 Task: Create a due date automation trigger when advanced on, 2 working days before a card is due add basic without the yellow label at 11:00 AM.
Action: Mouse moved to (952, 78)
Screenshot: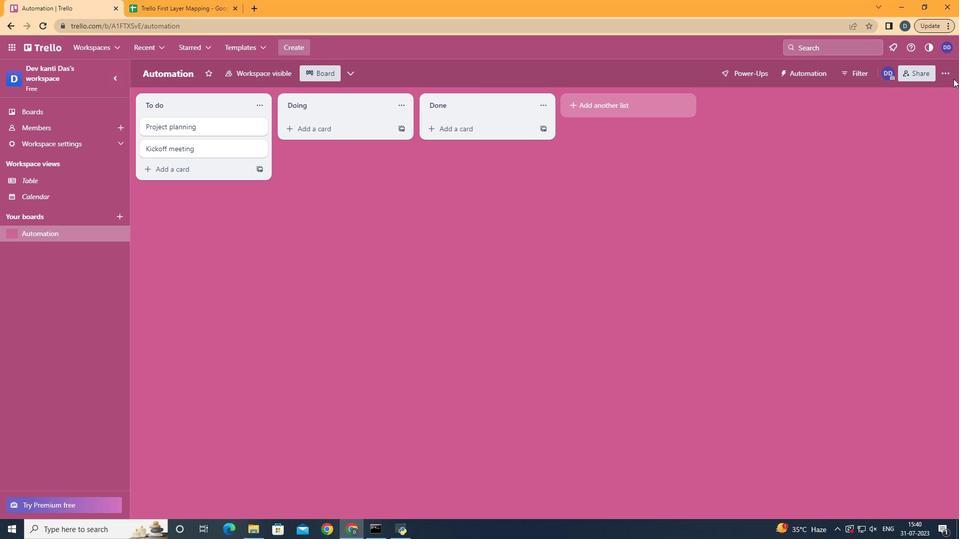 
Action: Mouse pressed left at (952, 78)
Screenshot: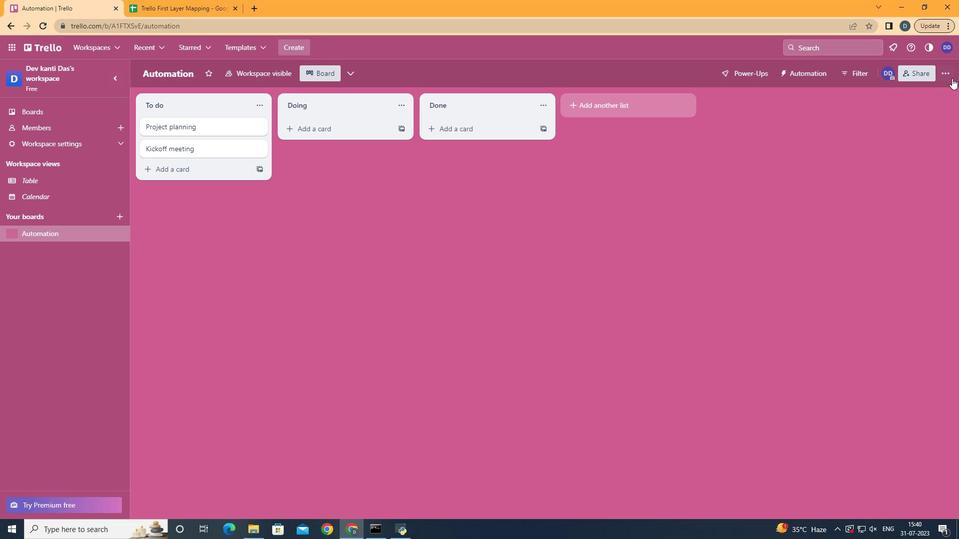 
Action: Mouse moved to (871, 216)
Screenshot: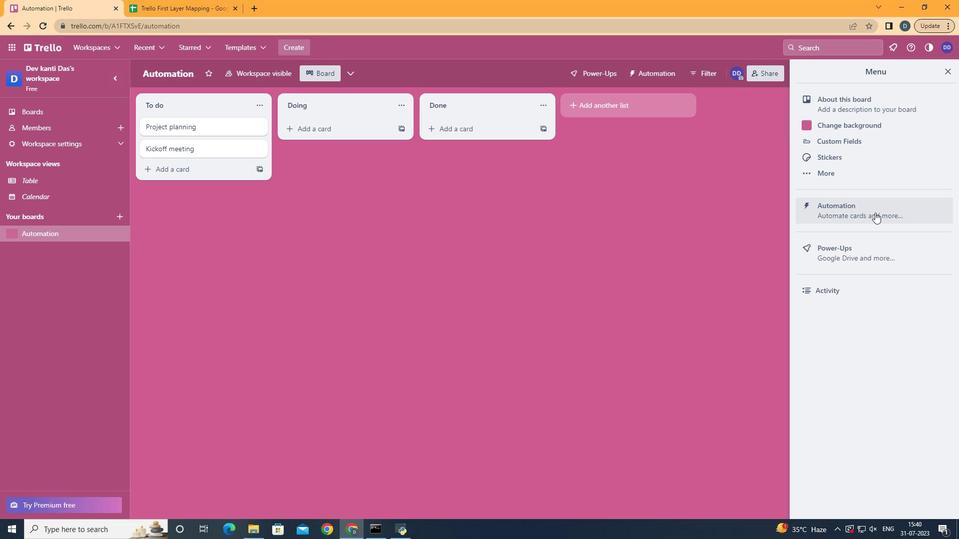 
Action: Mouse pressed left at (871, 216)
Screenshot: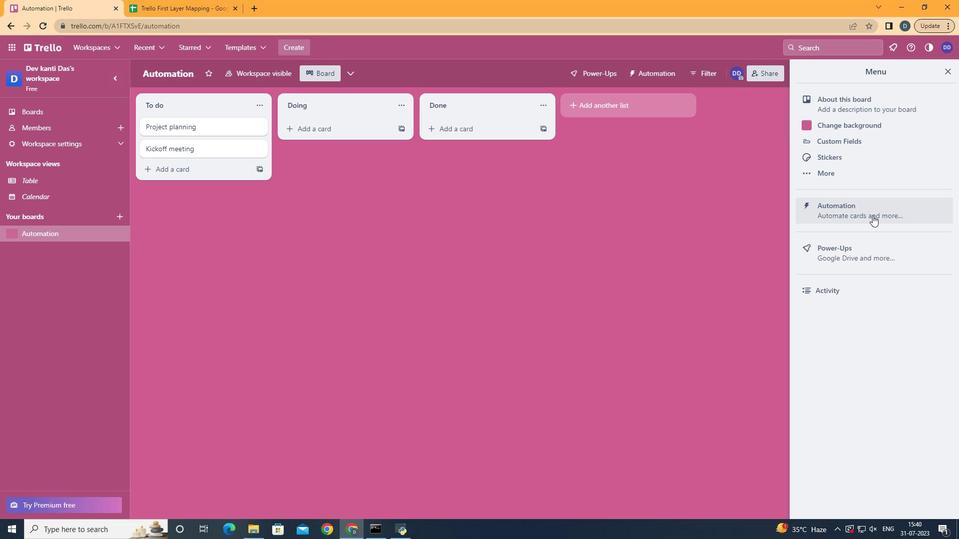 
Action: Mouse moved to (209, 193)
Screenshot: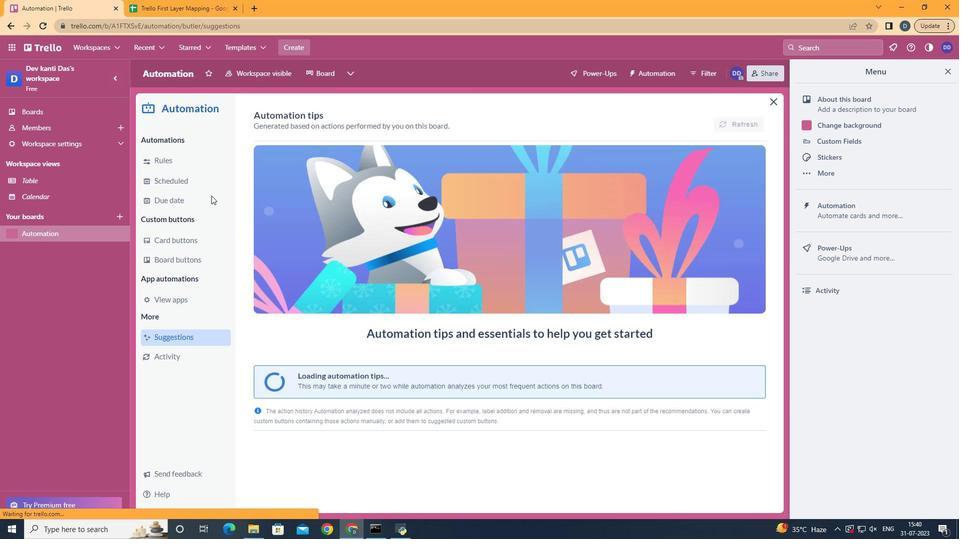 
Action: Mouse pressed left at (209, 193)
Screenshot: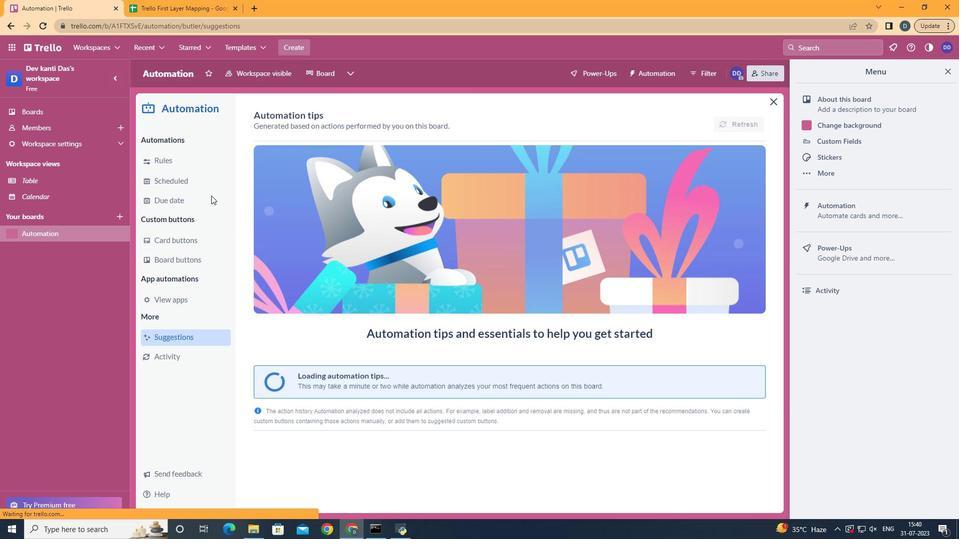 
Action: Mouse moved to (700, 114)
Screenshot: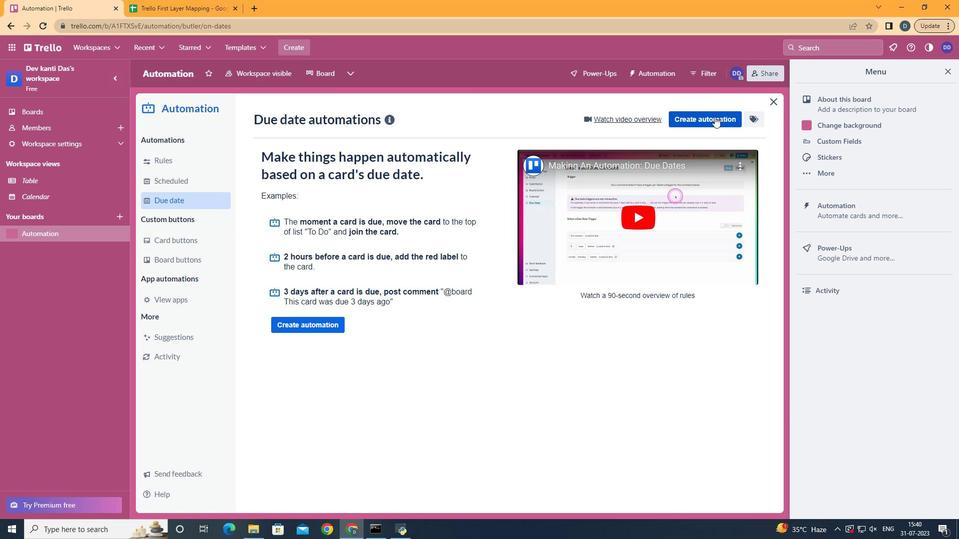 
Action: Mouse pressed left at (700, 114)
Screenshot: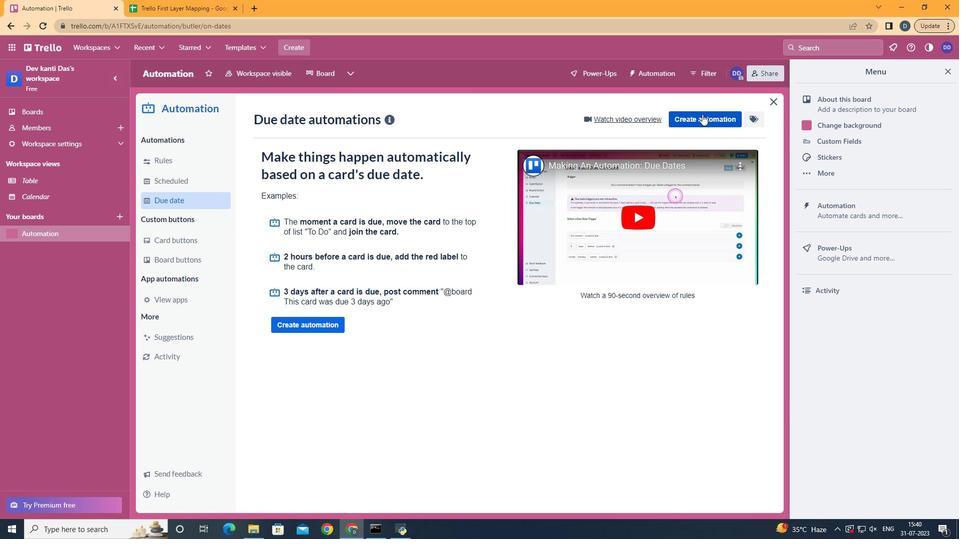 
Action: Mouse moved to (535, 216)
Screenshot: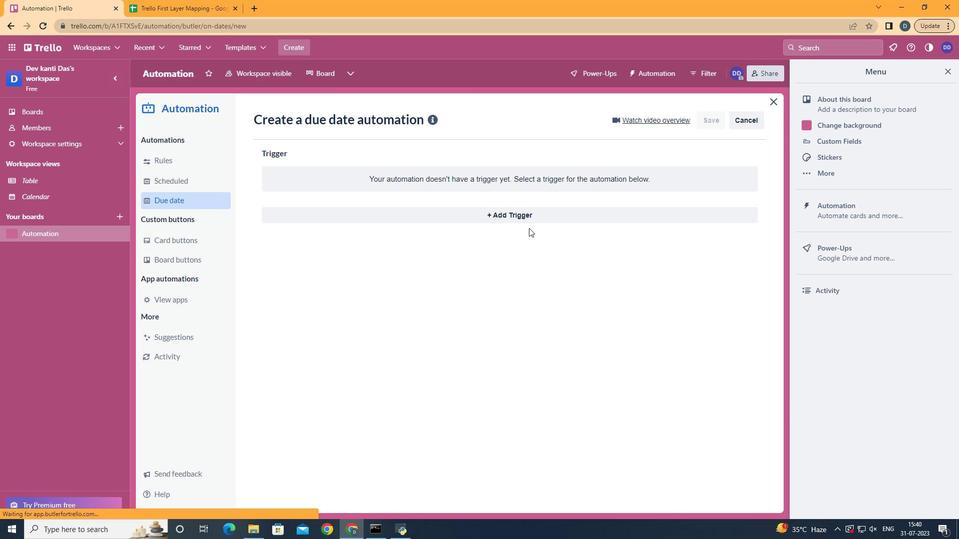 
Action: Mouse pressed left at (535, 216)
Screenshot: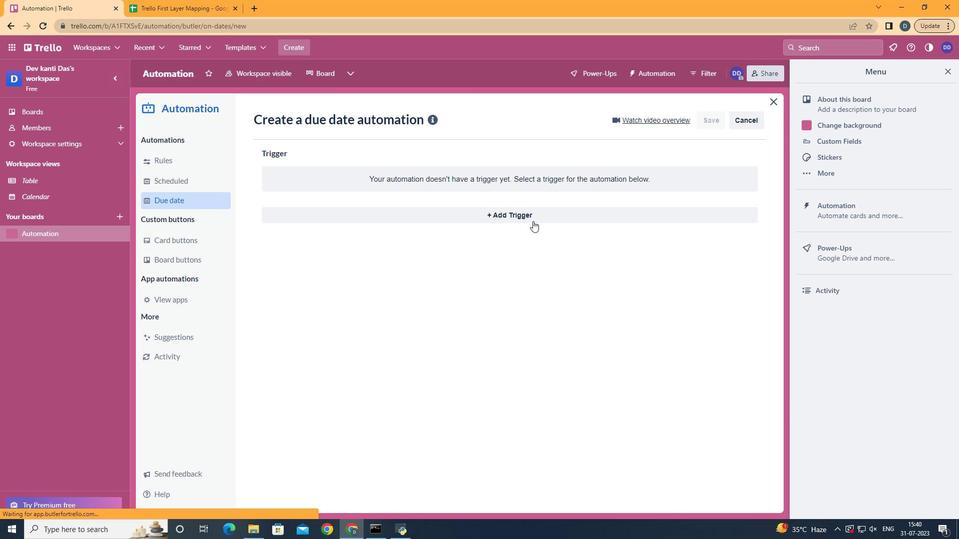 
Action: Mouse moved to (317, 406)
Screenshot: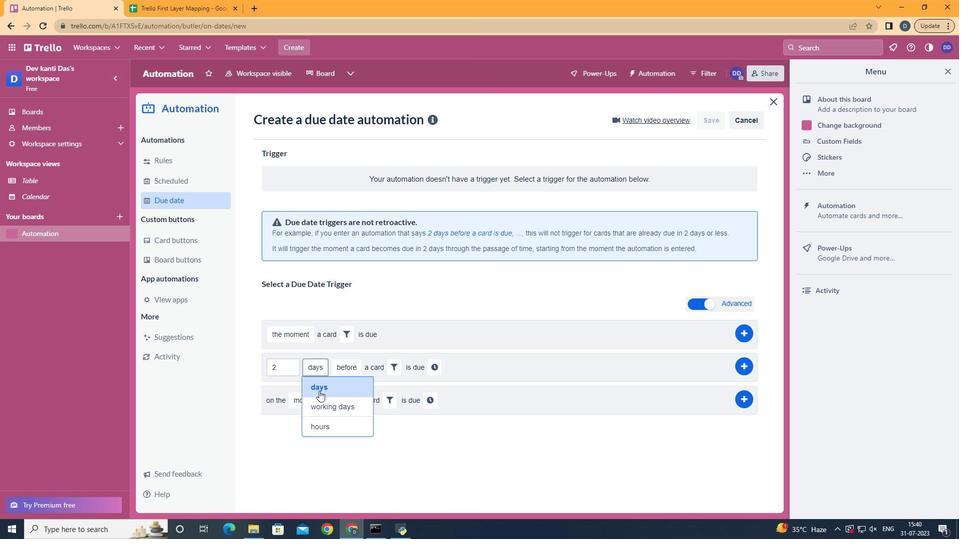 
Action: Mouse pressed left at (317, 406)
Screenshot: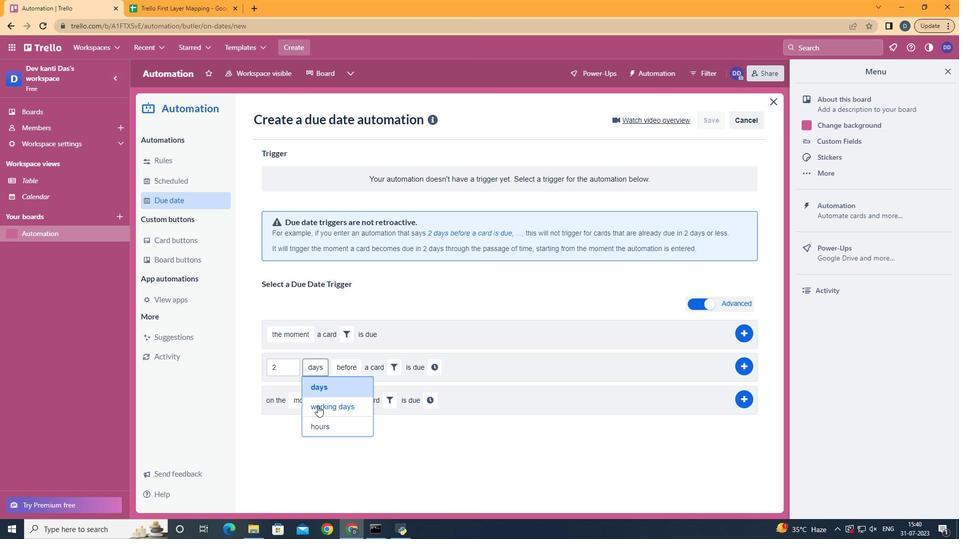 
Action: Mouse moved to (366, 380)
Screenshot: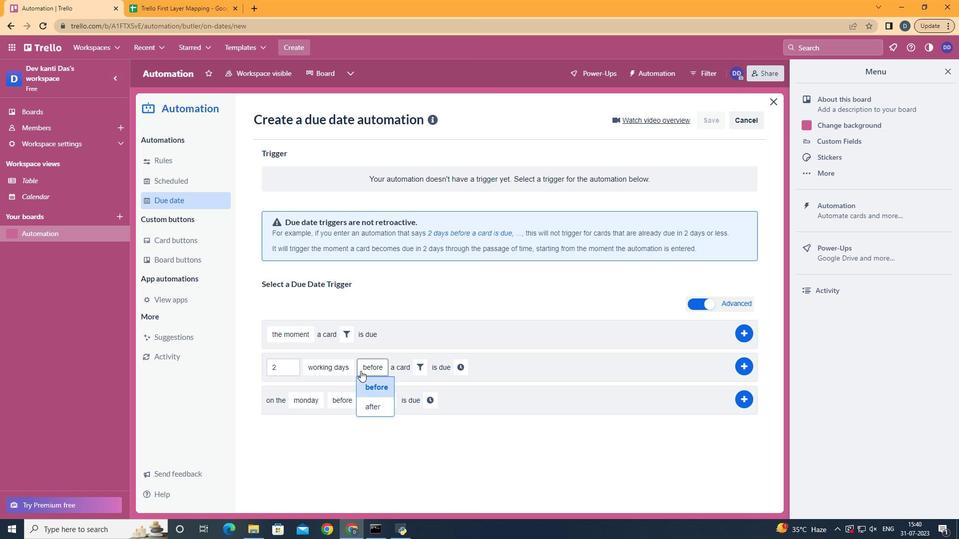 
Action: Mouse pressed left at (366, 380)
Screenshot: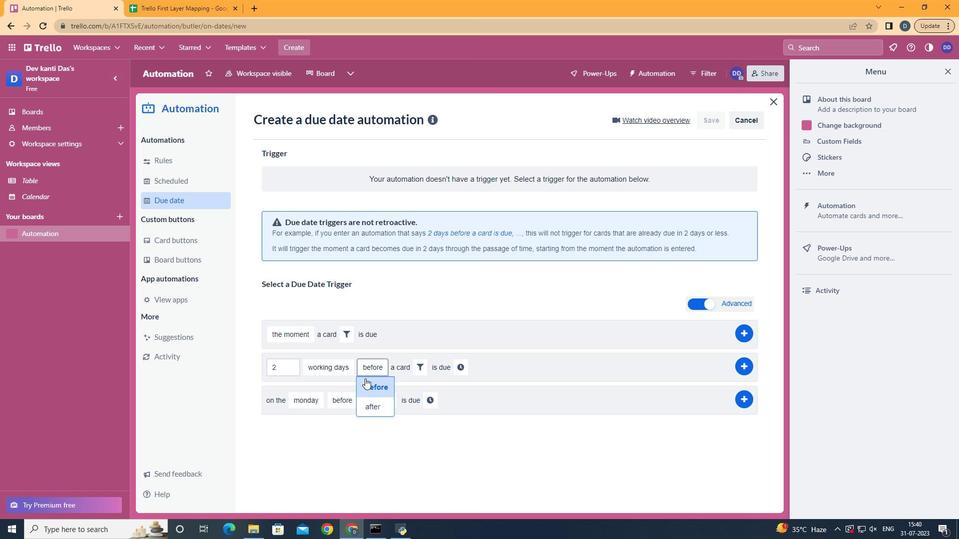 
Action: Mouse moved to (424, 366)
Screenshot: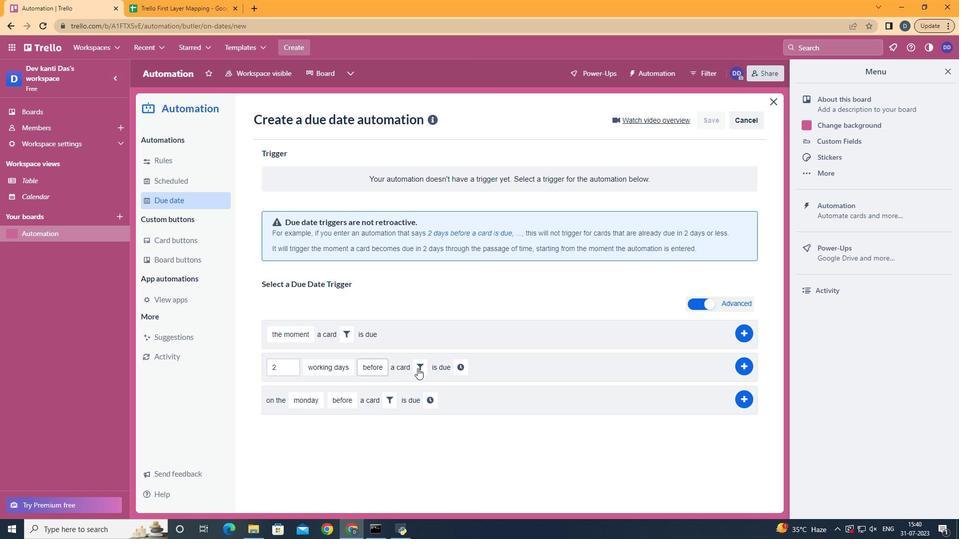 
Action: Mouse pressed left at (424, 366)
Screenshot: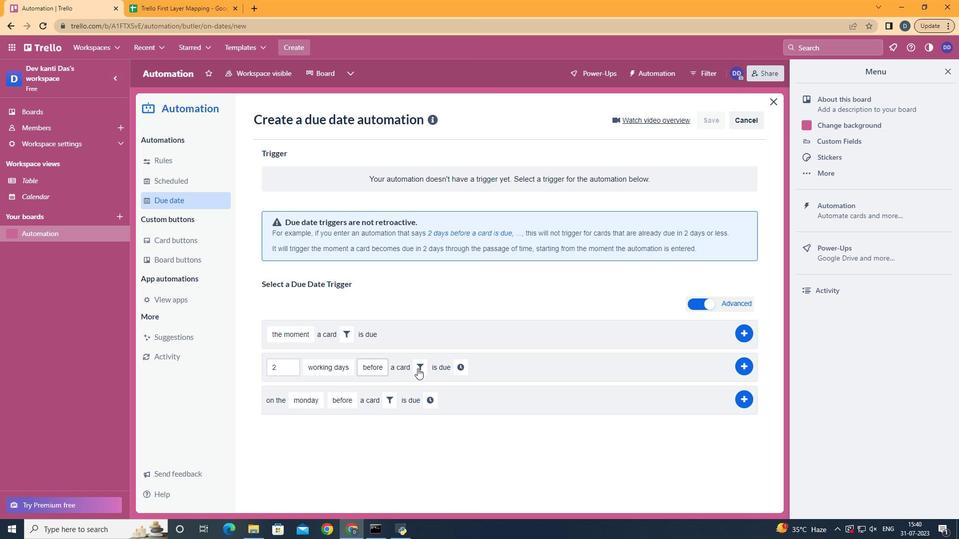 
Action: Mouse moved to (445, 415)
Screenshot: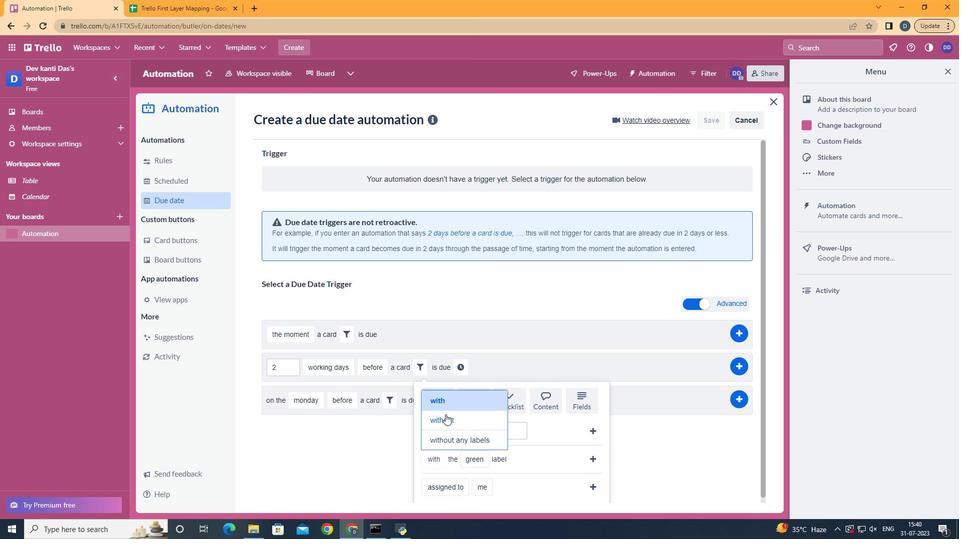 
Action: Mouse pressed left at (445, 415)
Screenshot: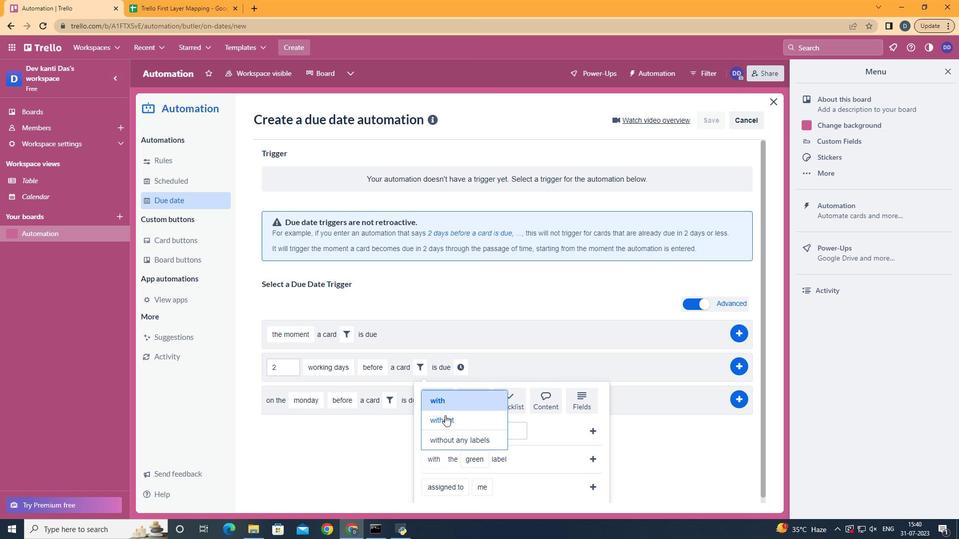 
Action: Mouse moved to (488, 354)
Screenshot: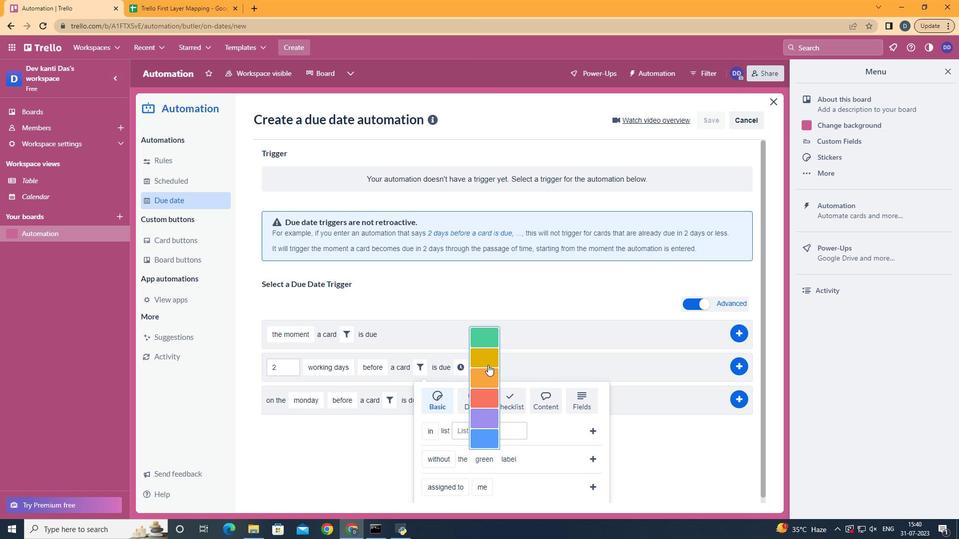 
Action: Mouse pressed left at (488, 354)
Screenshot: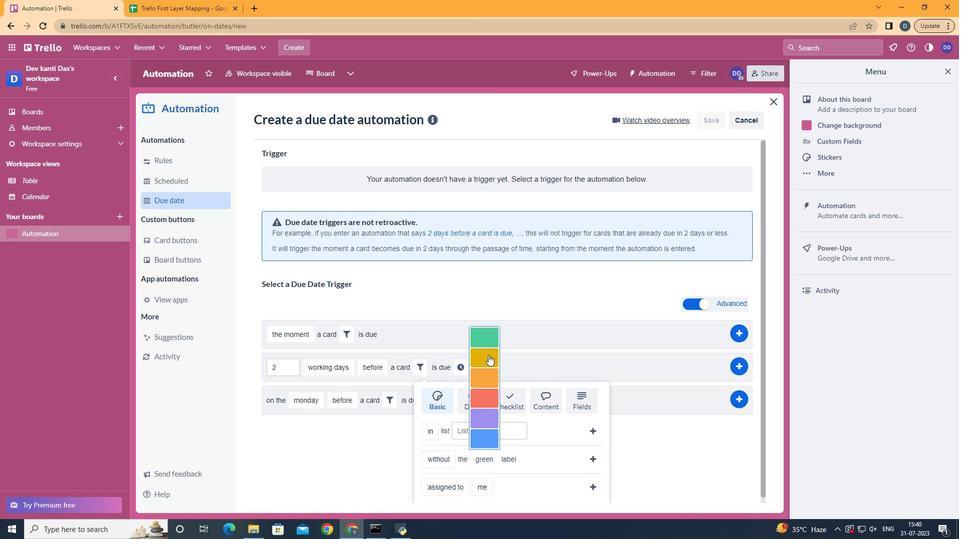 
Action: Mouse moved to (592, 457)
Screenshot: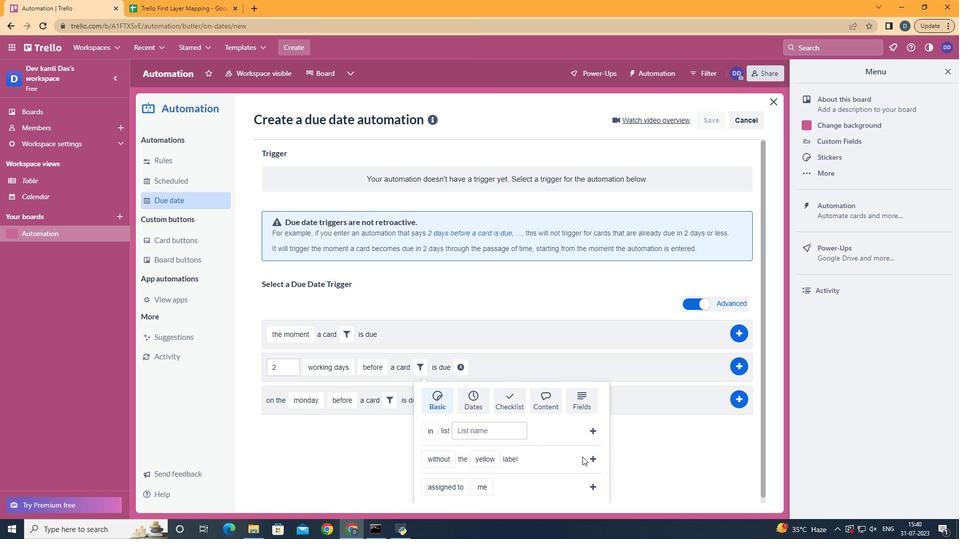 
Action: Mouse pressed left at (592, 457)
Screenshot: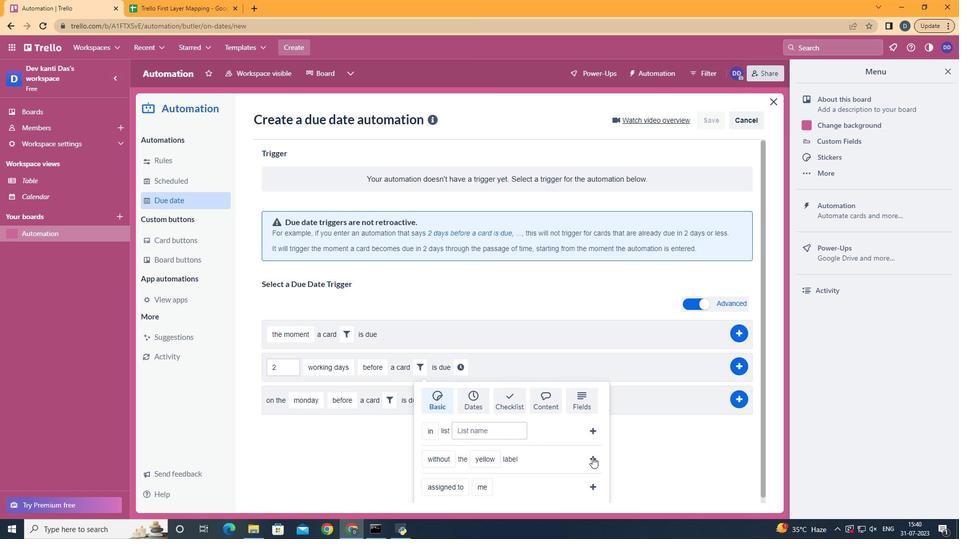 
Action: Mouse moved to (558, 371)
Screenshot: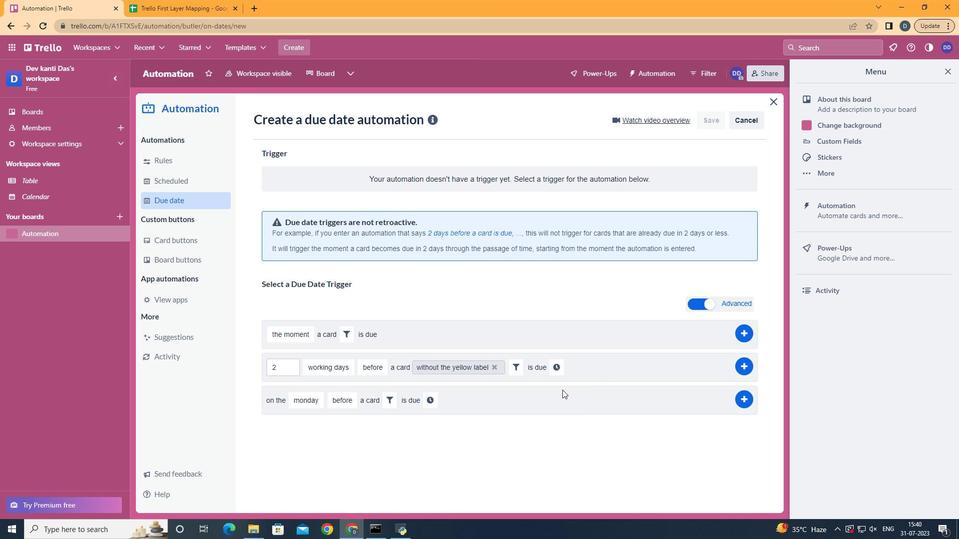 
Action: Mouse pressed left at (558, 371)
Screenshot: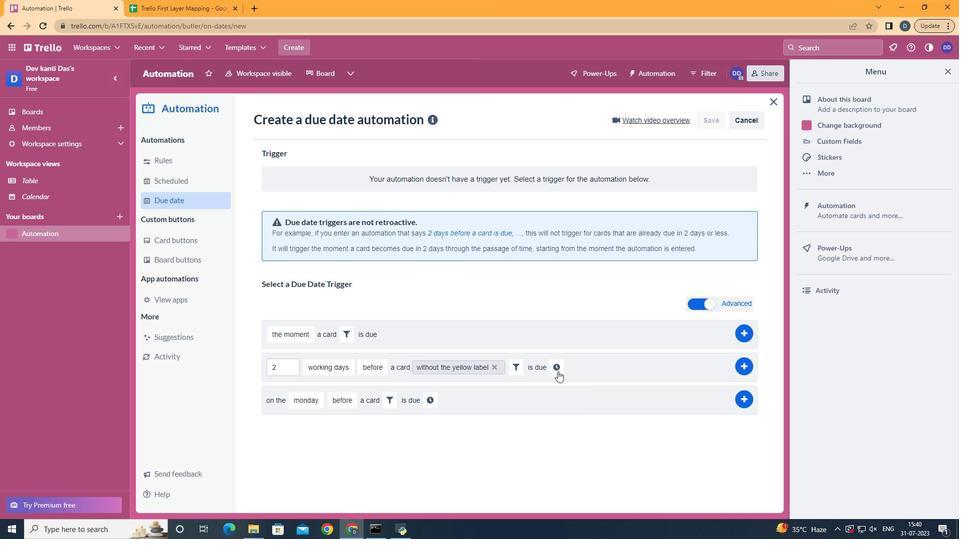 
Action: Mouse moved to (583, 375)
Screenshot: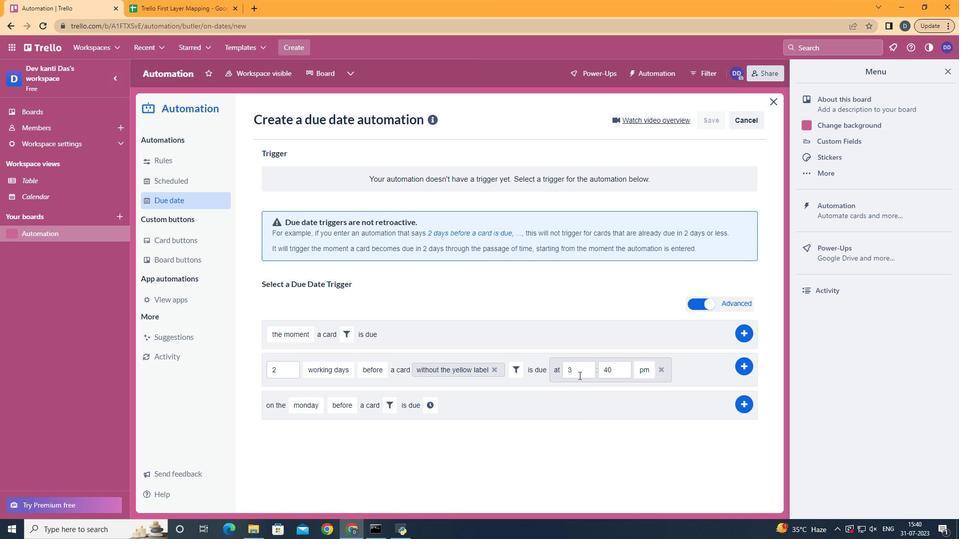
Action: Mouse pressed left at (583, 375)
Screenshot: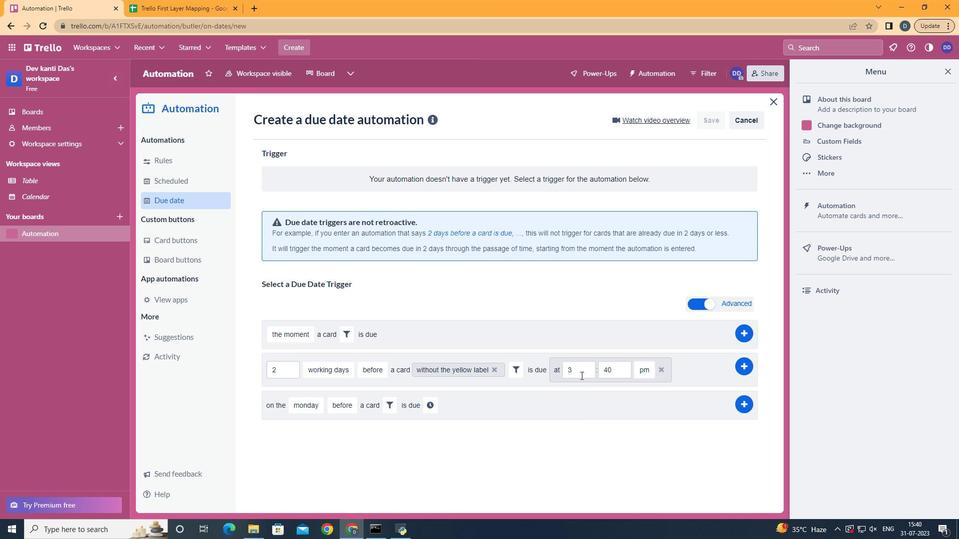 
Action: Key pressed <Key.backspace>11
Screenshot: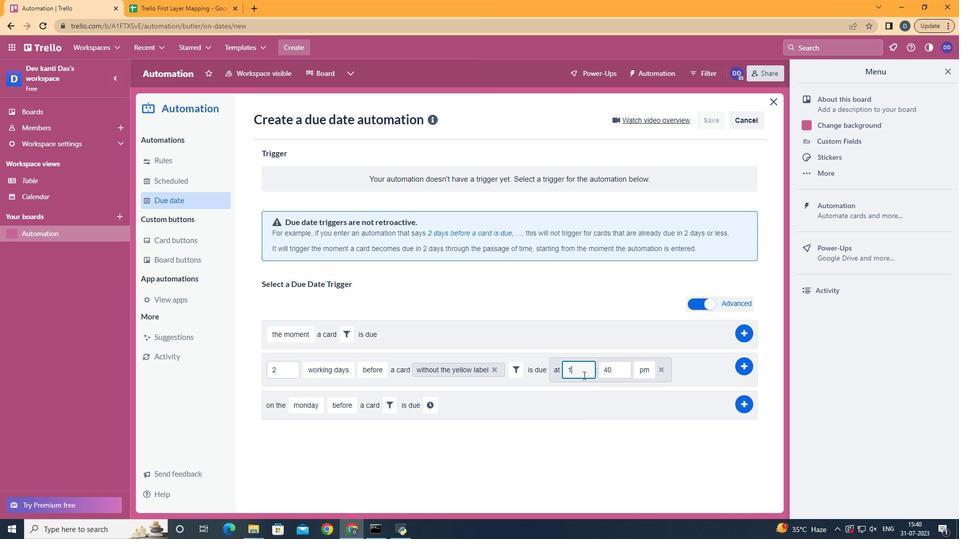 
Action: Mouse moved to (610, 367)
Screenshot: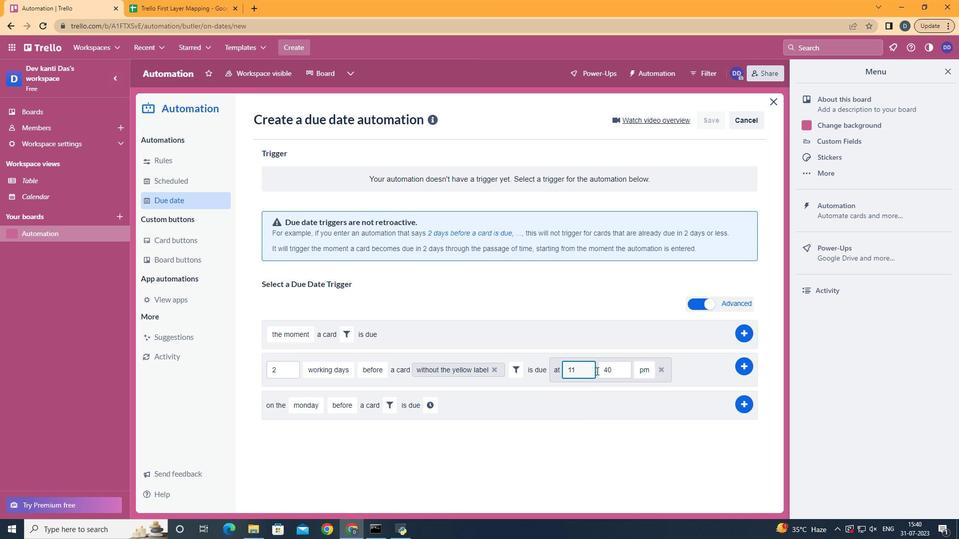 
Action: Mouse pressed left at (610, 367)
Screenshot: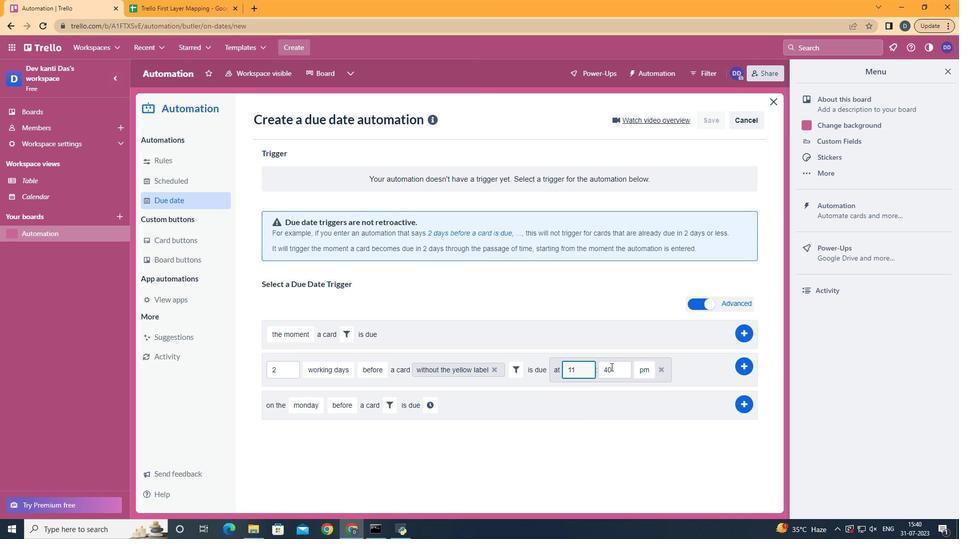 
Action: Mouse moved to (607, 367)
Screenshot: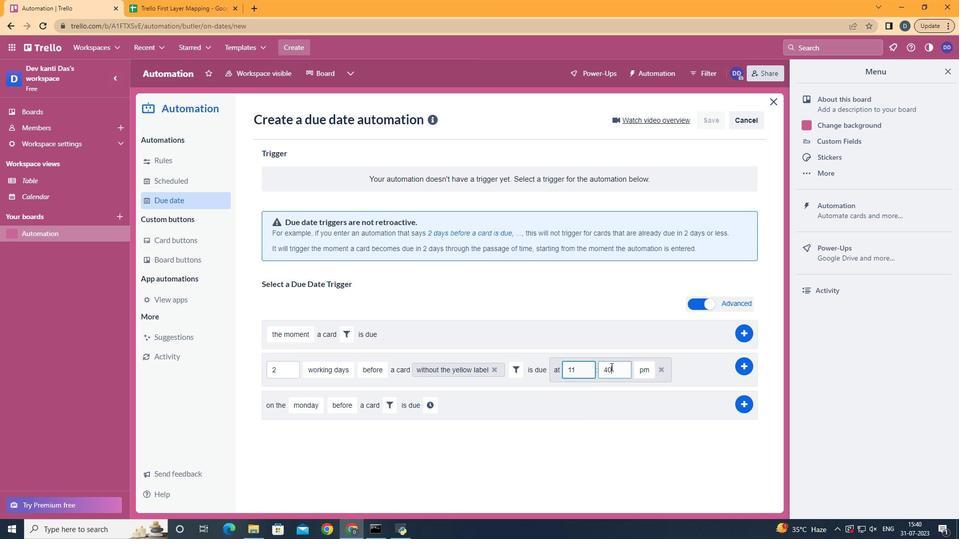 
Action: Key pressed <Key.backspace>
Screenshot: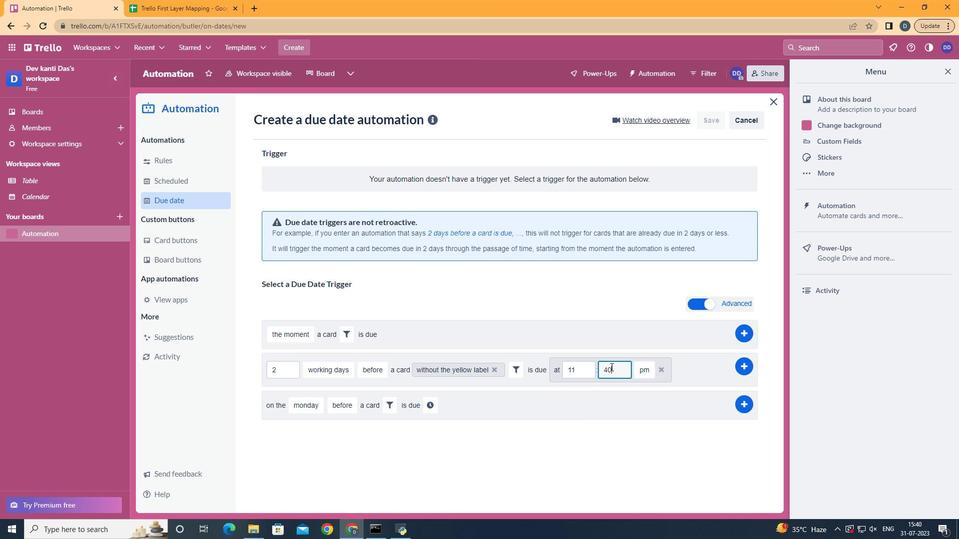 
Action: Mouse moved to (523, 391)
Screenshot: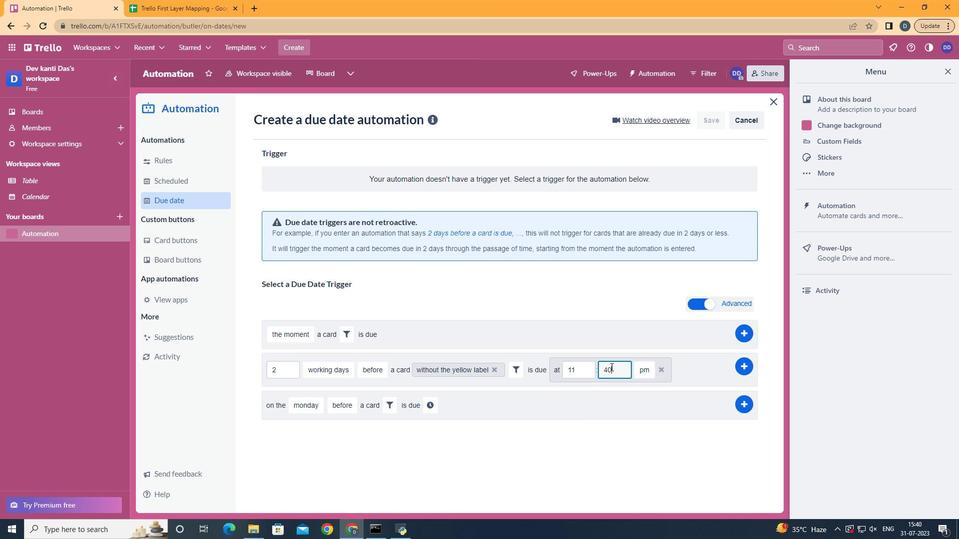 
Action: Key pressed <Key.backspace>00
Screenshot: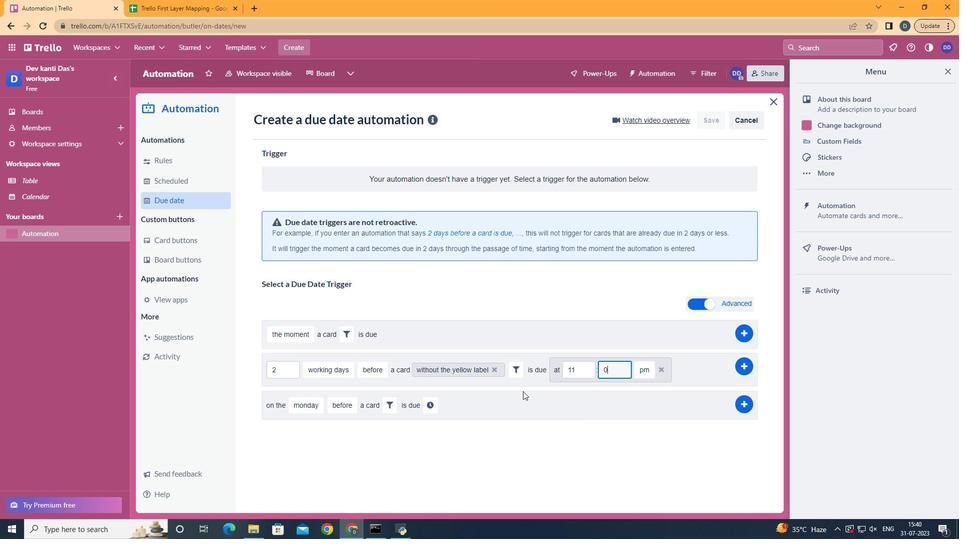 
Action: Mouse moved to (649, 388)
Screenshot: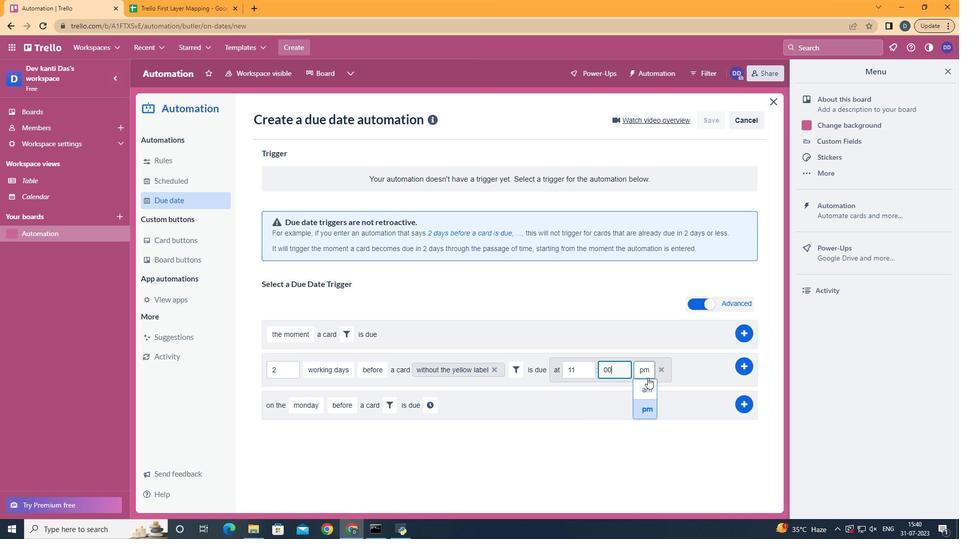 
Action: Mouse pressed left at (649, 388)
Screenshot: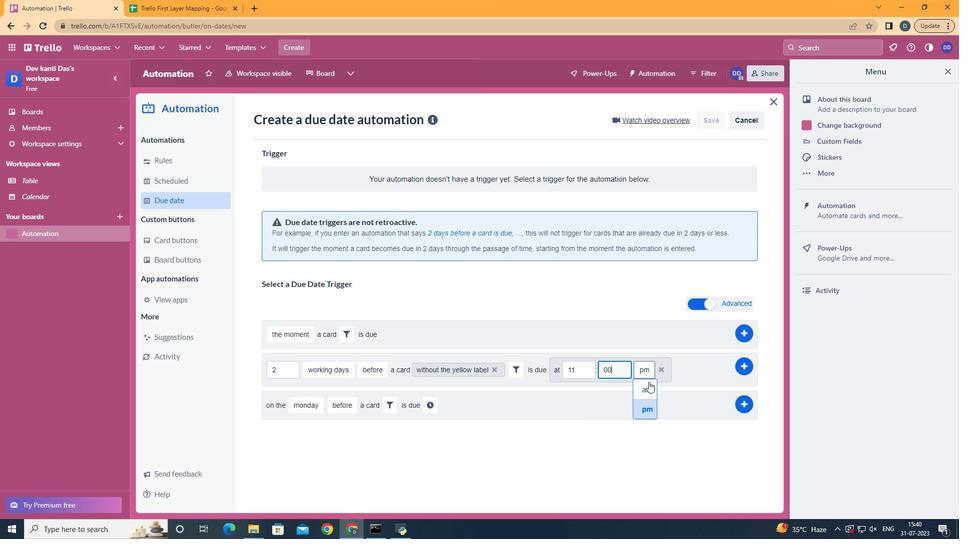 
Action: Mouse moved to (748, 365)
Screenshot: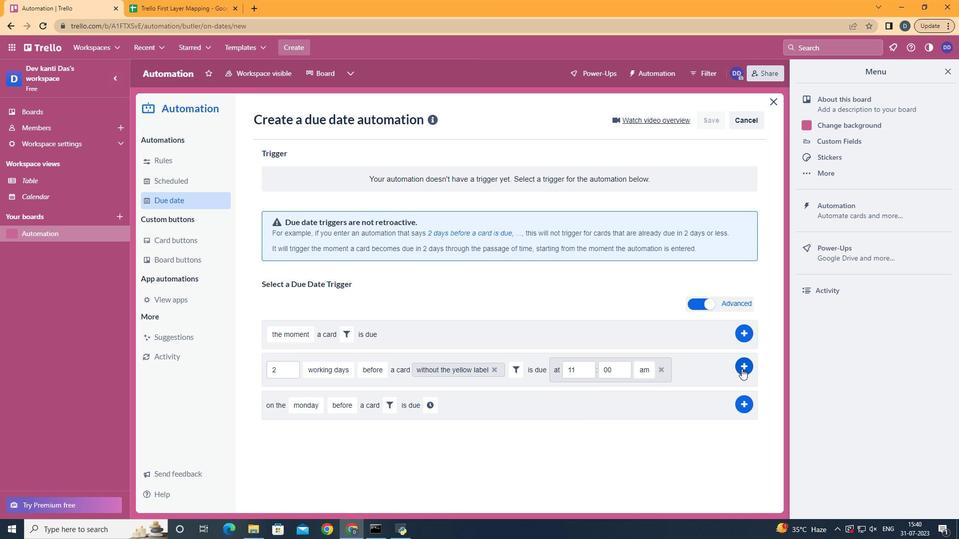 
Action: Mouse pressed left at (748, 365)
Screenshot: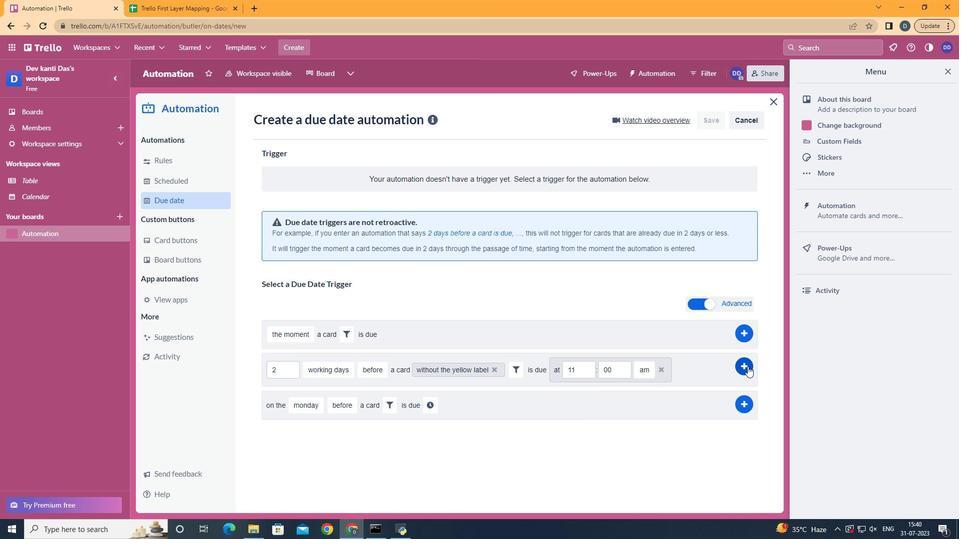 
Action: Mouse moved to (531, 233)
Screenshot: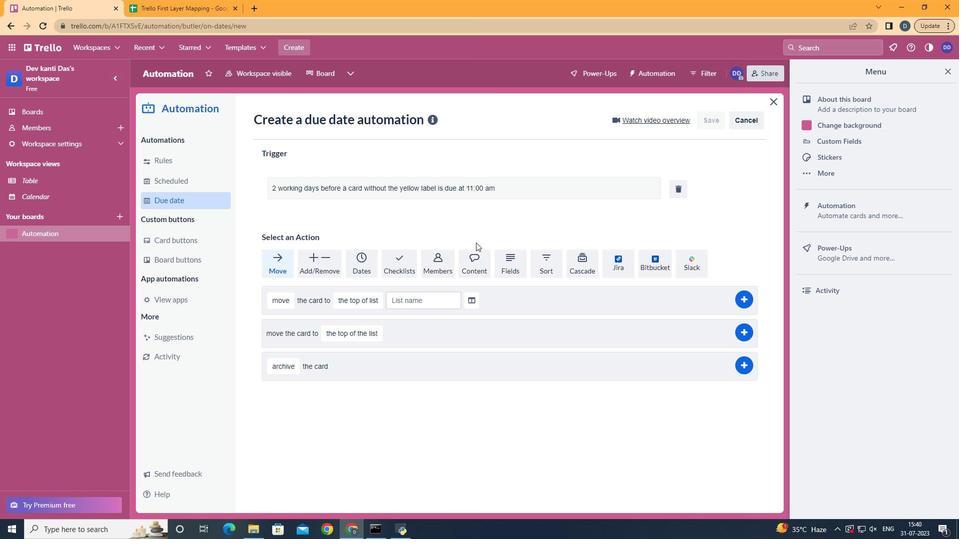 
